 Task: Set "Audio channels" for transcode stream output to "9".
Action: Mouse moved to (107, 74)
Screenshot: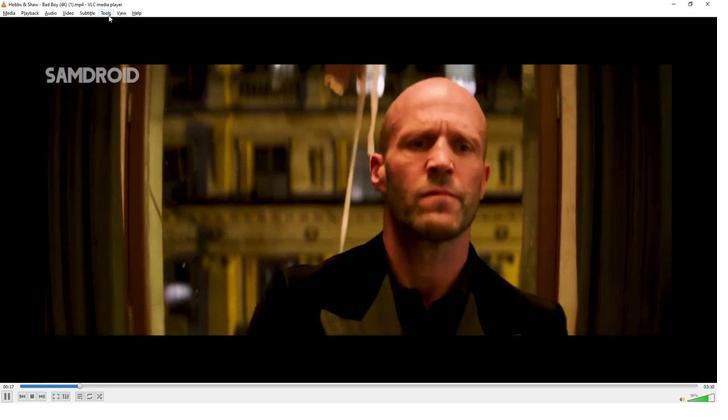 
Action: Mouse pressed left at (107, 74)
Screenshot: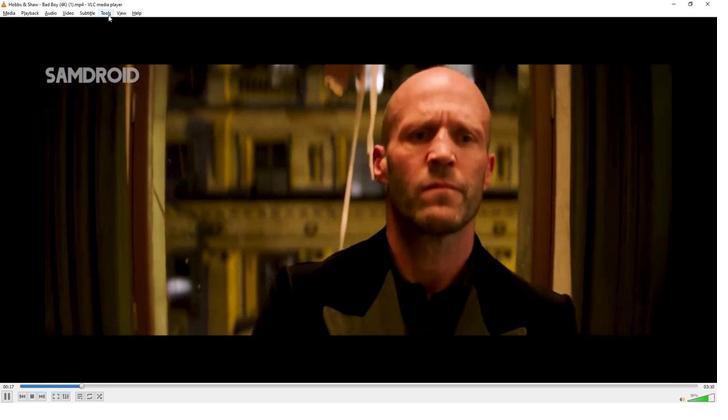 
Action: Mouse moved to (118, 103)
Screenshot: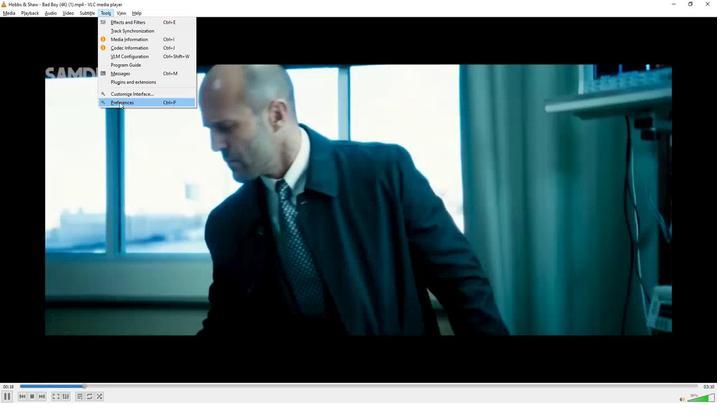 
Action: Mouse pressed left at (118, 103)
Screenshot: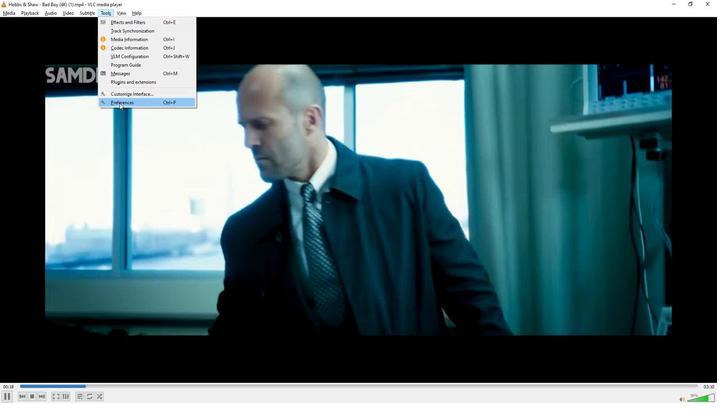 
Action: Mouse moved to (206, 167)
Screenshot: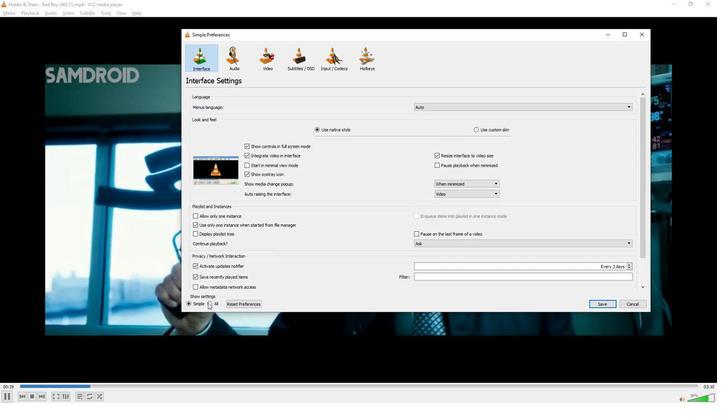 
Action: Mouse pressed left at (206, 167)
Screenshot: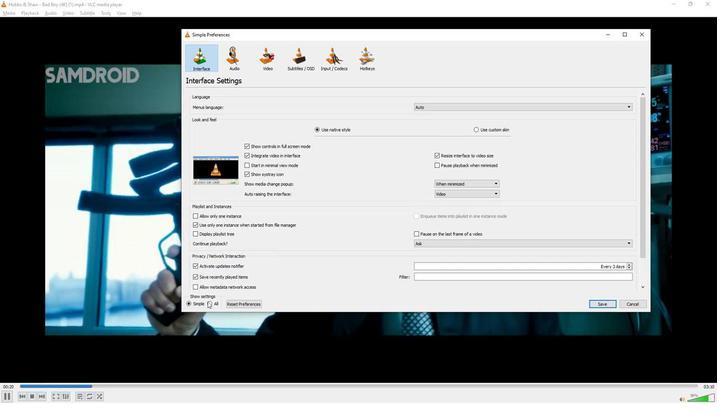 
Action: Mouse moved to (220, 150)
Screenshot: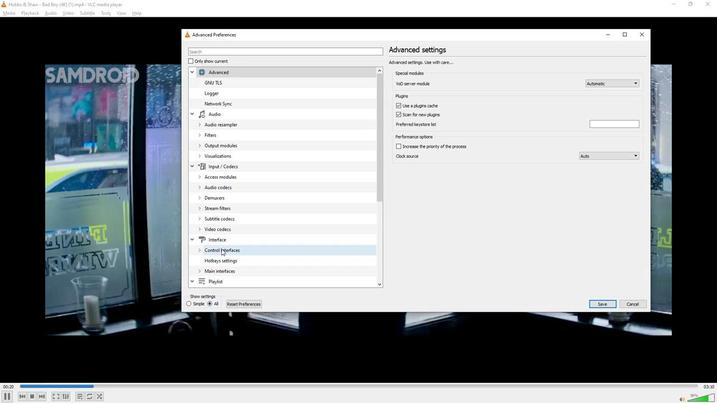 
Action: Mouse scrolled (220, 150) with delta (0, 0)
Screenshot: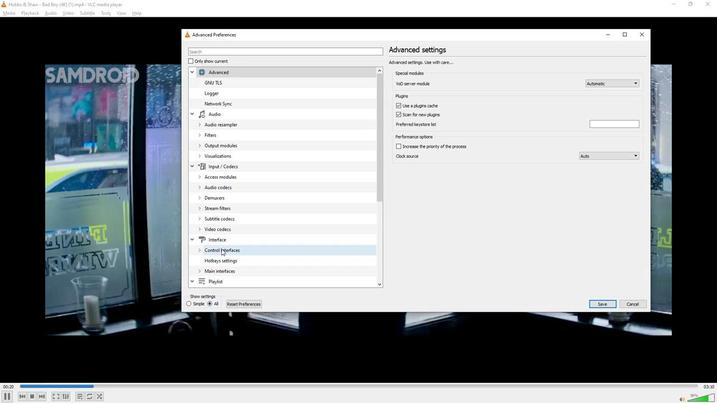 
Action: Mouse scrolled (220, 150) with delta (0, 0)
Screenshot: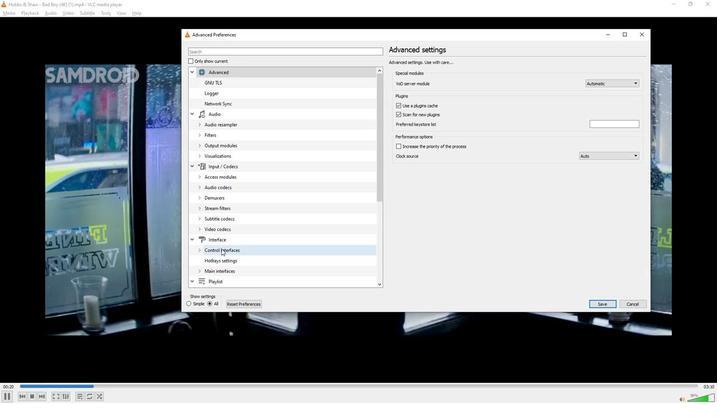 
Action: Mouse moved to (220, 150)
Screenshot: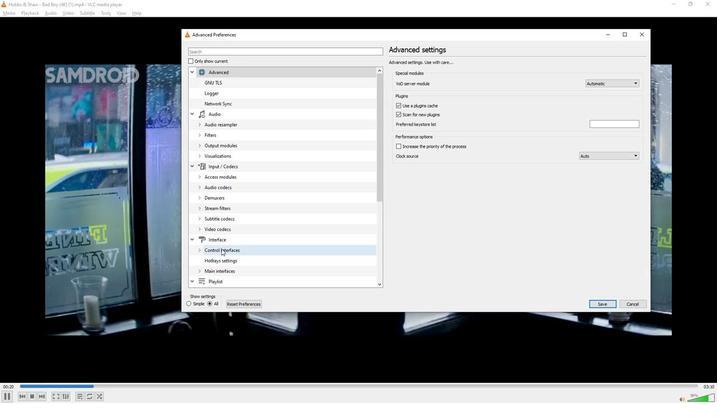 
Action: Mouse scrolled (220, 150) with delta (0, 0)
Screenshot: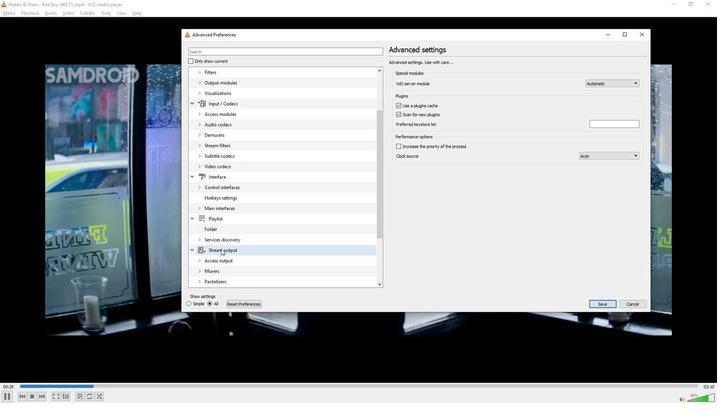 
Action: Mouse moved to (219, 150)
Screenshot: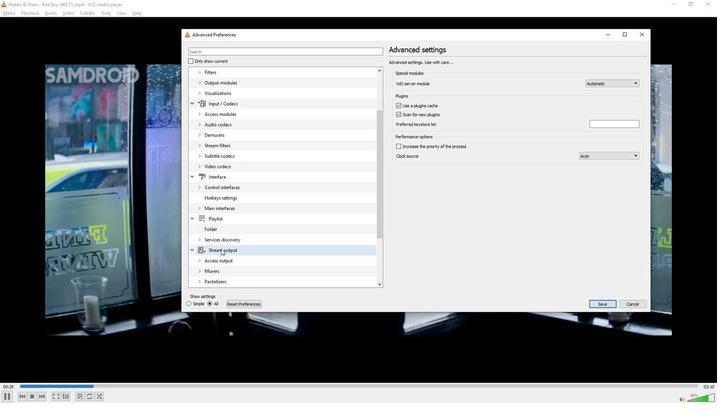 
Action: Mouse scrolled (219, 150) with delta (0, 0)
Screenshot: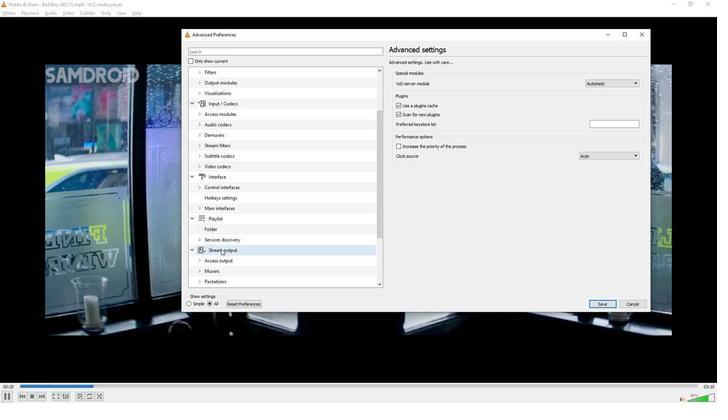 
Action: Mouse scrolled (219, 150) with delta (0, 0)
Screenshot: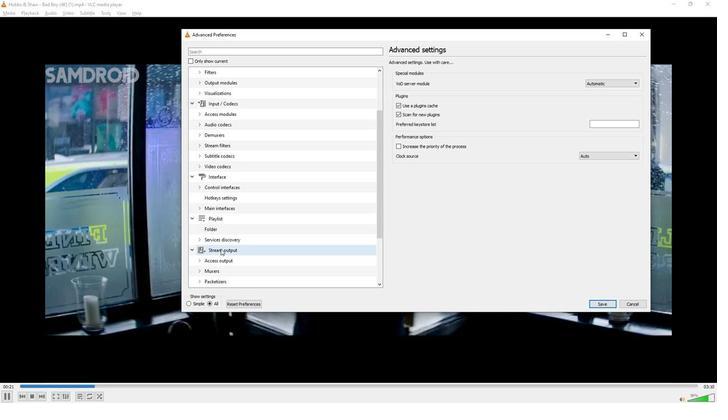 
Action: Mouse scrolled (219, 150) with delta (0, 0)
Screenshot: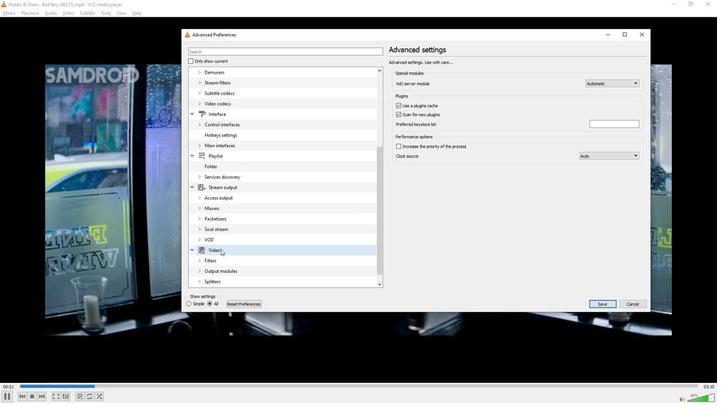 
Action: Mouse scrolled (219, 150) with delta (0, 0)
Screenshot: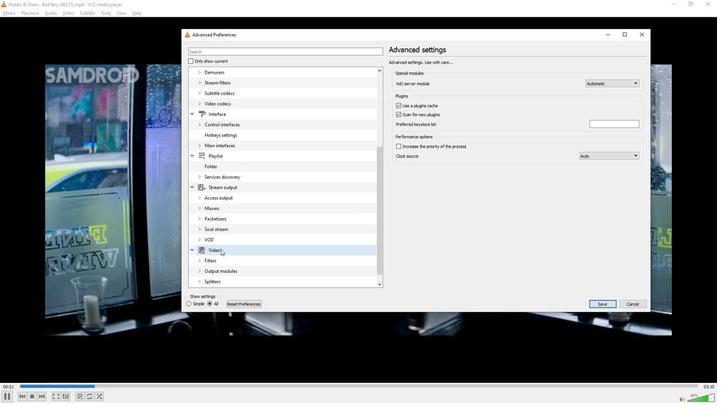 
Action: Mouse scrolled (219, 150) with delta (0, 0)
Screenshot: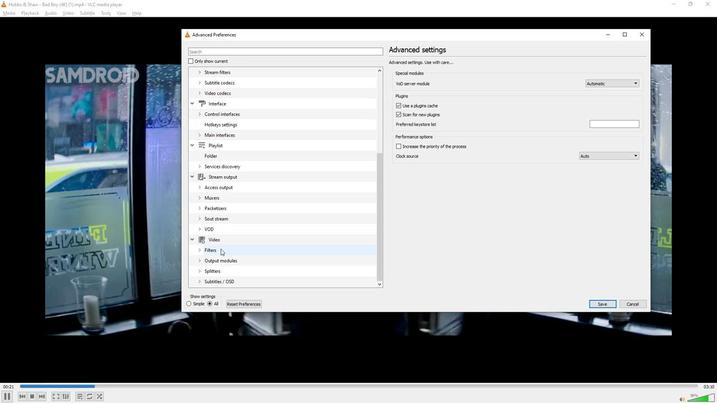 
Action: Mouse moved to (200, 140)
Screenshot: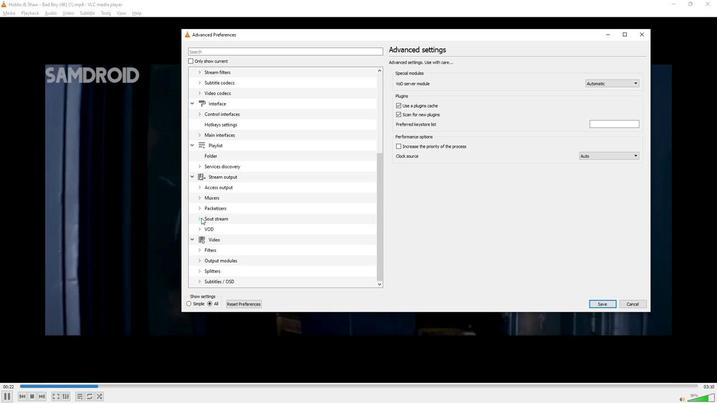 
Action: Mouse pressed left at (200, 140)
Screenshot: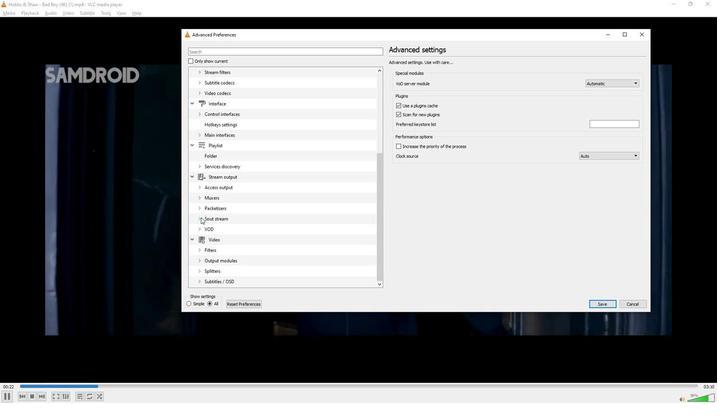 
Action: Mouse moved to (223, 153)
Screenshot: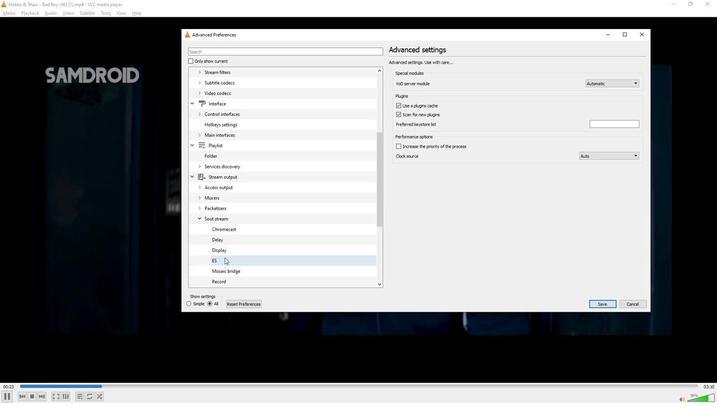 
Action: Mouse scrolled (223, 153) with delta (0, 0)
Screenshot: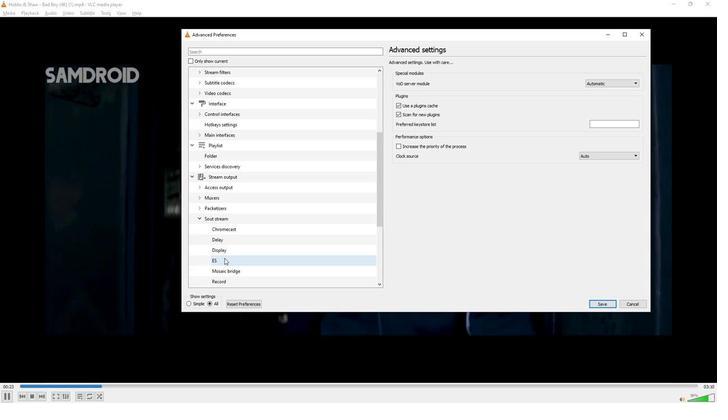
Action: Mouse scrolled (223, 153) with delta (0, 0)
Screenshot: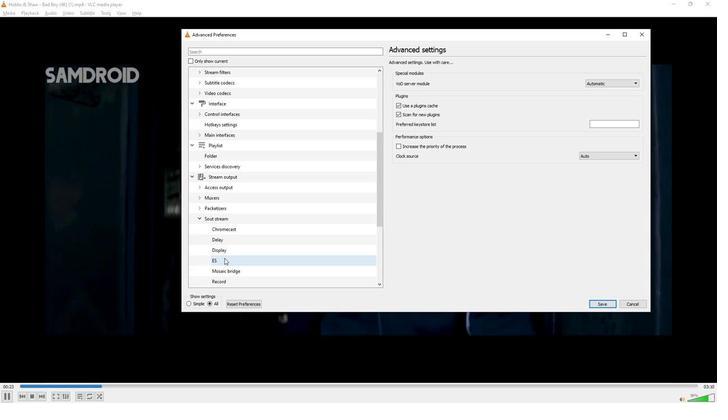
Action: Mouse moved to (223, 153)
Screenshot: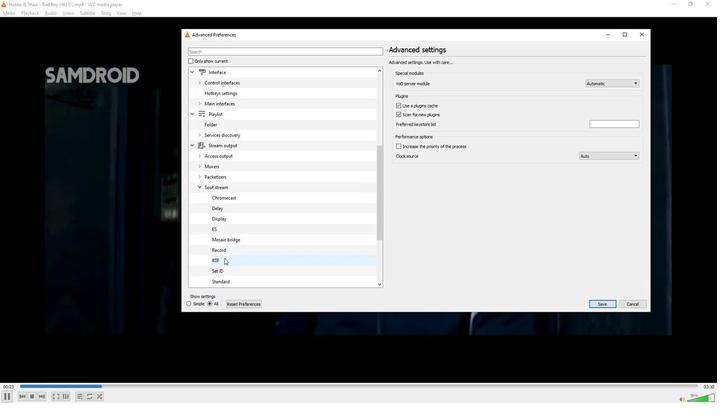 
Action: Mouse scrolled (223, 153) with delta (0, 0)
Screenshot: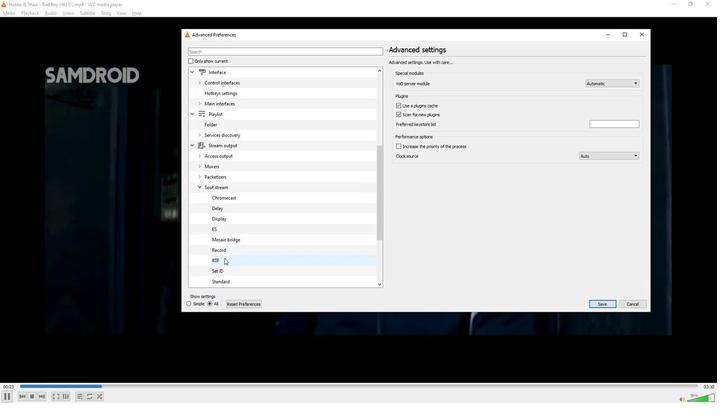 
Action: Mouse scrolled (223, 153) with delta (0, 0)
Screenshot: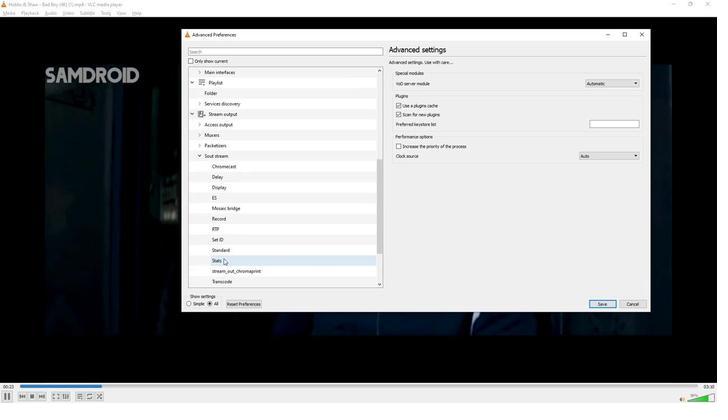 
Action: Mouse scrolled (223, 153) with delta (0, 0)
Screenshot: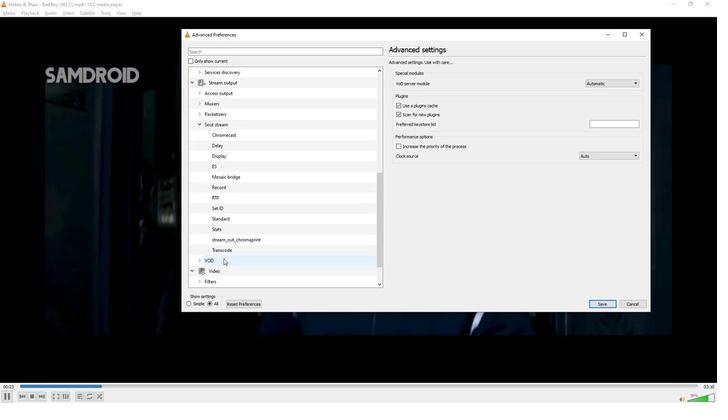 
Action: Mouse scrolled (223, 153) with delta (0, 0)
Screenshot: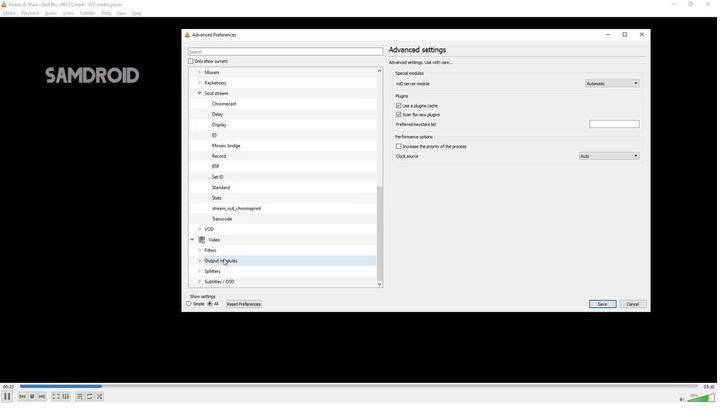 
Action: Mouse moved to (220, 140)
Screenshot: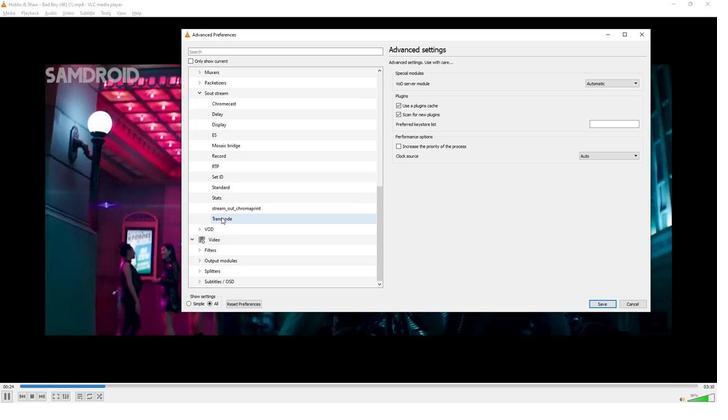 
Action: Mouse pressed left at (220, 140)
Screenshot: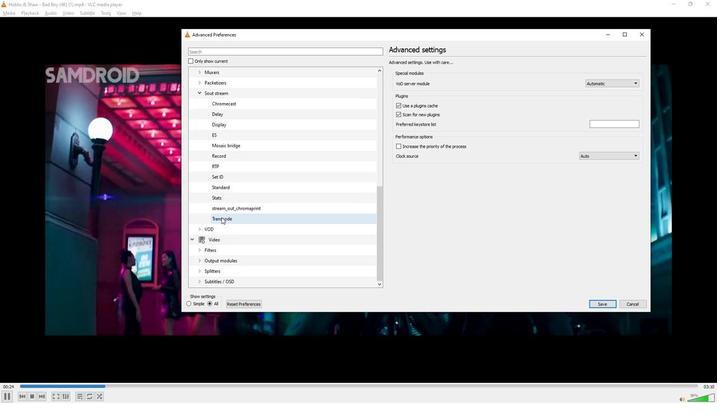 
Action: Mouse moved to (426, 136)
Screenshot: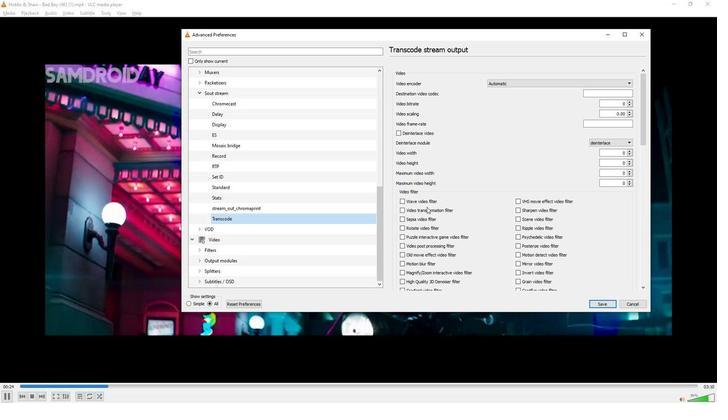 
Action: Mouse scrolled (426, 136) with delta (0, 0)
Screenshot: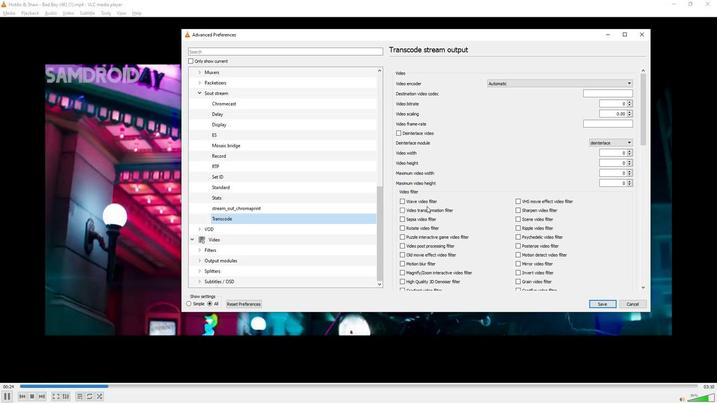 
Action: Mouse scrolled (426, 136) with delta (0, 0)
Screenshot: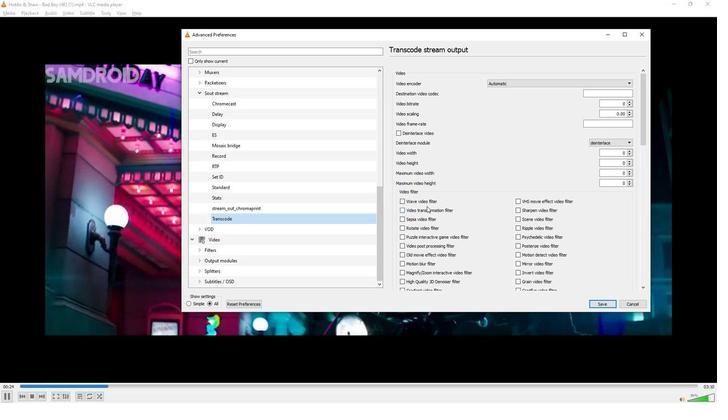 
Action: Mouse scrolled (426, 136) with delta (0, 0)
Screenshot: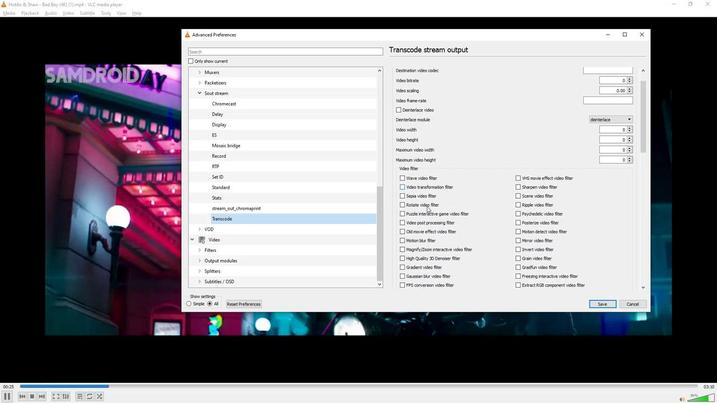 
Action: Mouse scrolled (426, 136) with delta (0, 0)
Screenshot: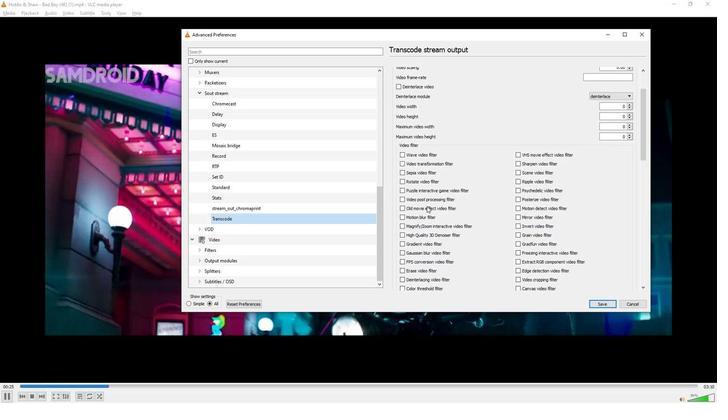 
Action: Mouse scrolled (426, 136) with delta (0, 0)
Screenshot: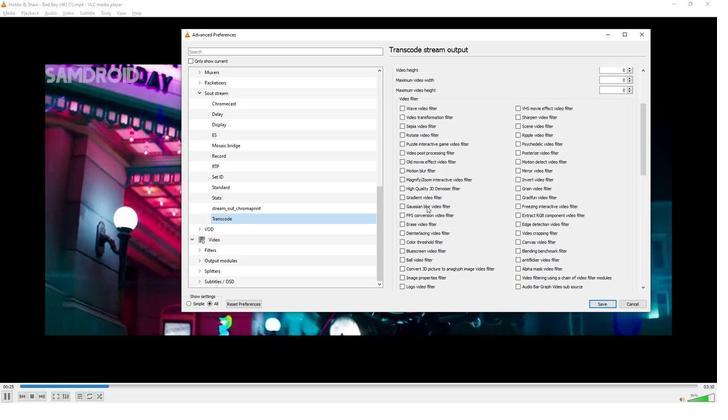 
Action: Mouse scrolled (426, 136) with delta (0, 0)
Screenshot: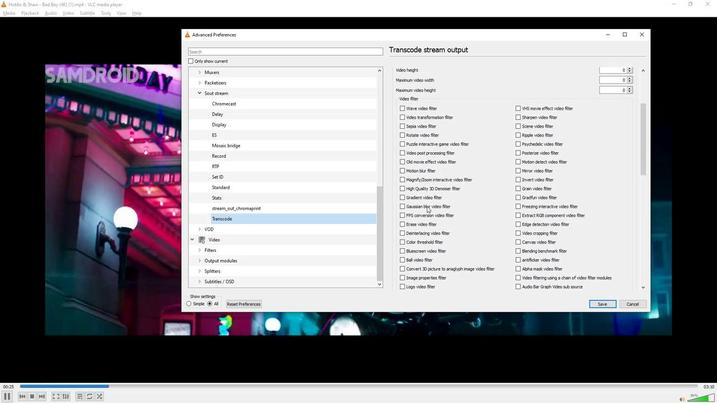 
Action: Mouse moved to (426, 136)
Screenshot: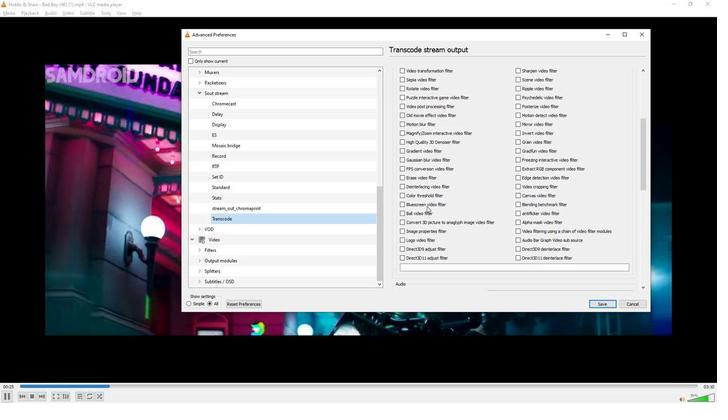 
Action: Mouse scrolled (426, 136) with delta (0, 0)
Screenshot: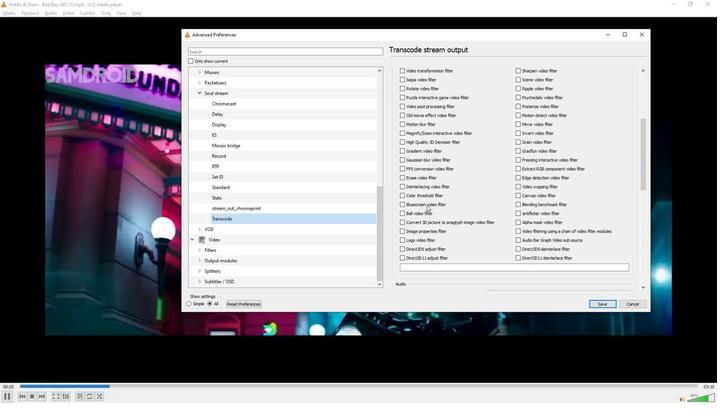 
Action: Mouse scrolled (426, 136) with delta (0, 0)
Screenshot: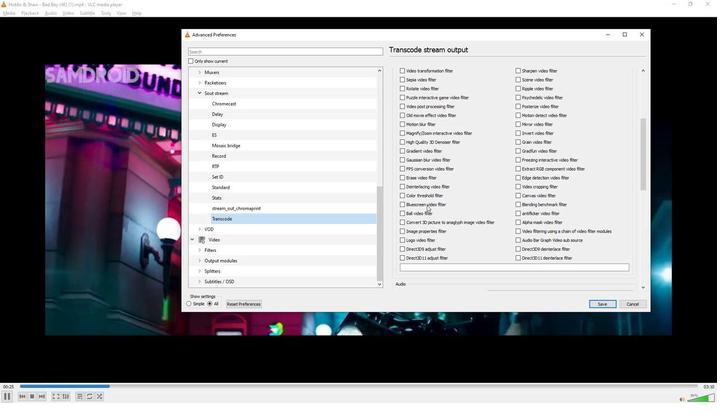
Action: Mouse scrolled (426, 136) with delta (0, 0)
Screenshot: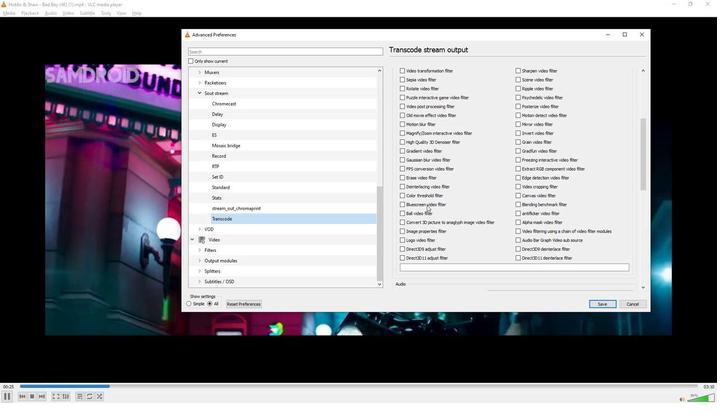 
Action: Mouse scrolled (426, 136) with delta (0, 0)
Screenshot: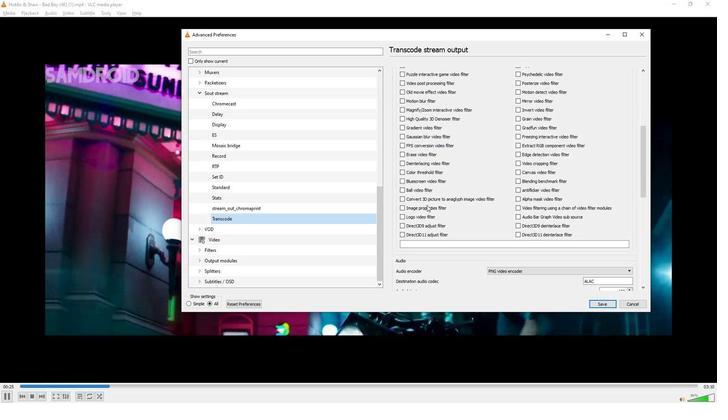
Action: Mouse scrolled (426, 136) with delta (0, 0)
Screenshot: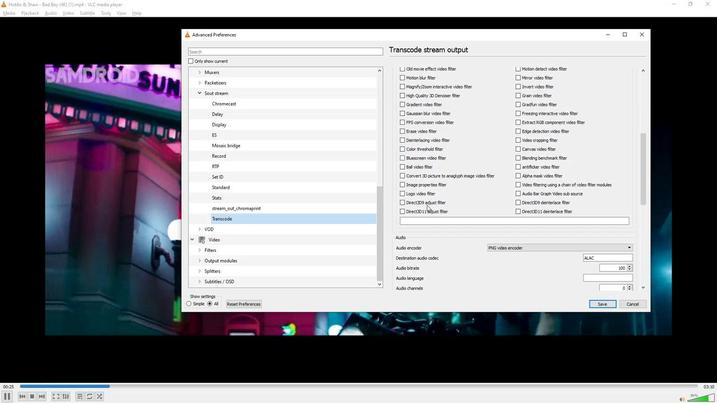 
Action: Mouse scrolled (426, 136) with delta (0, 0)
Screenshot: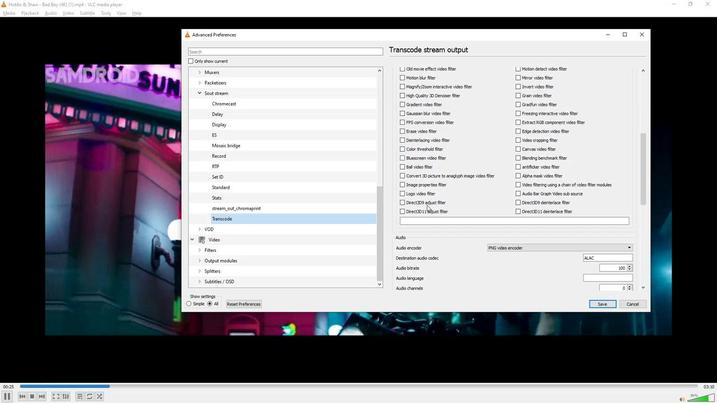 
Action: Mouse scrolled (426, 136) with delta (0, 0)
Screenshot: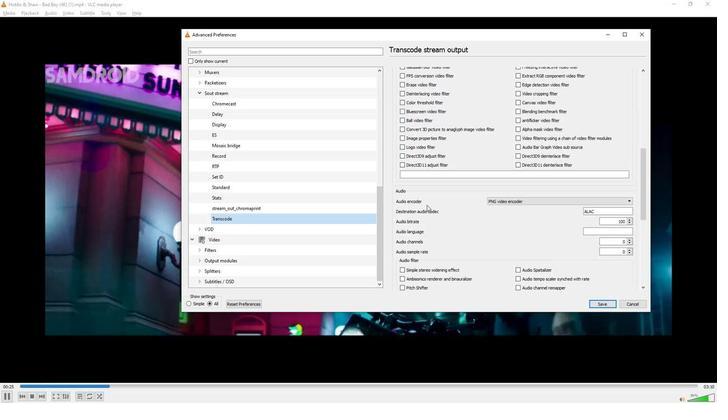 
Action: Mouse scrolled (426, 136) with delta (0, 0)
Screenshot: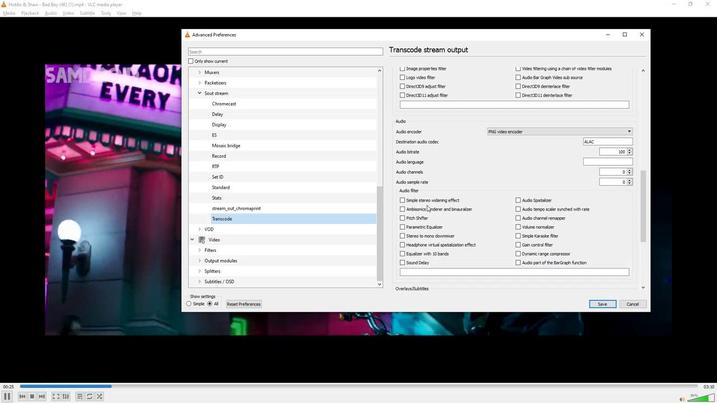 
Action: Mouse scrolled (426, 136) with delta (0, 0)
Screenshot: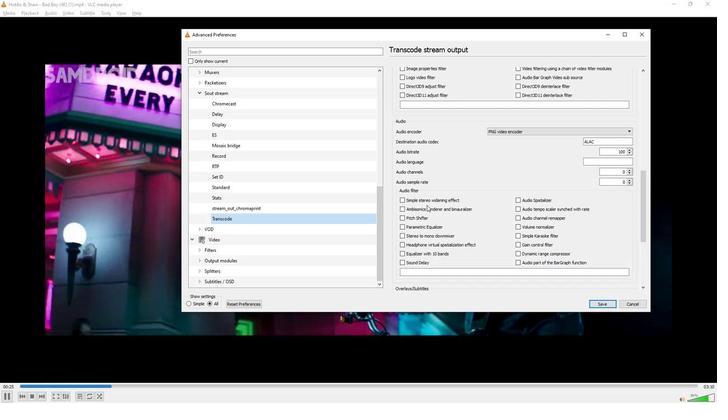 
Action: Mouse scrolled (426, 136) with delta (0, 0)
Screenshot: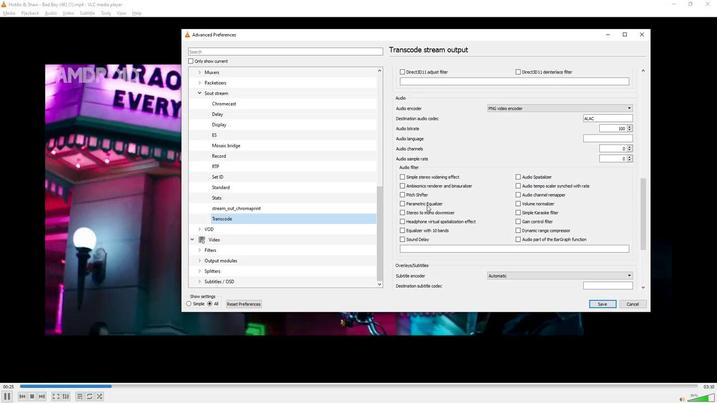 
Action: Mouse moved to (427, 136)
Screenshot: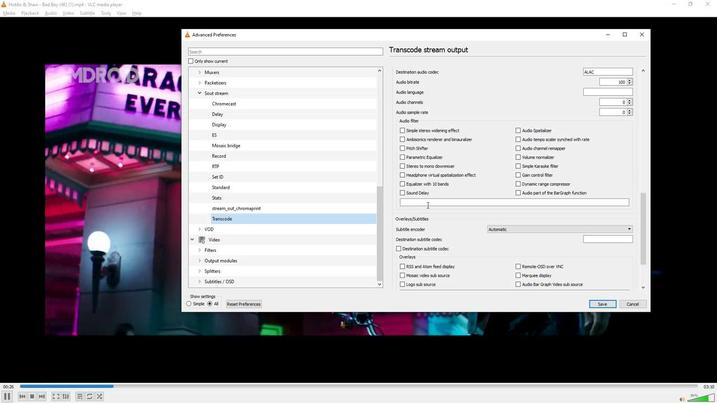 
Action: Mouse scrolled (427, 136) with delta (0, 0)
Screenshot: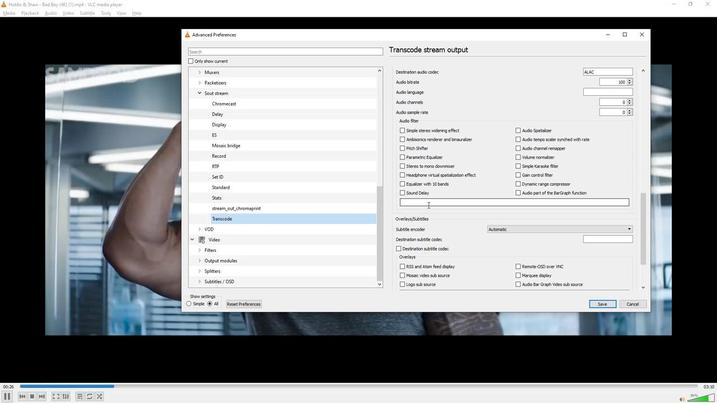 
Action: Mouse scrolled (427, 136) with delta (0, 0)
Screenshot: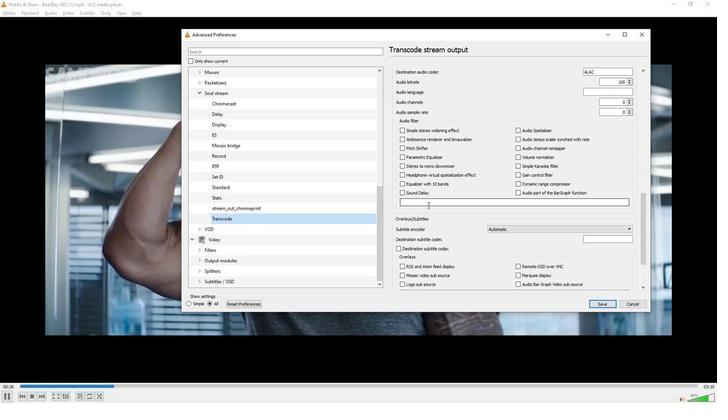 
Action: Mouse moved to (467, 128)
Screenshot: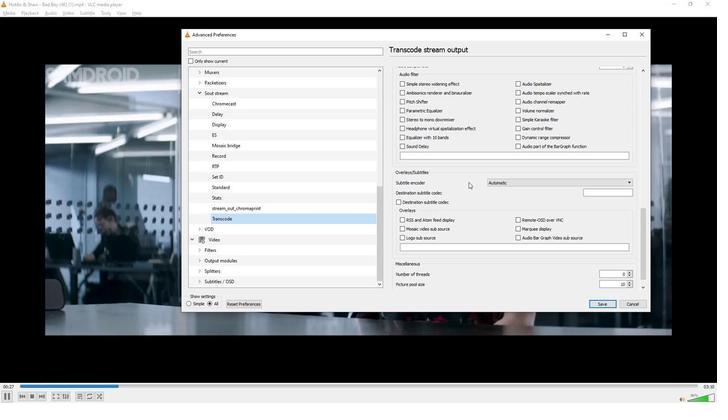 
Action: Mouse scrolled (467, 129) with delta (0, 0)
Screenshot: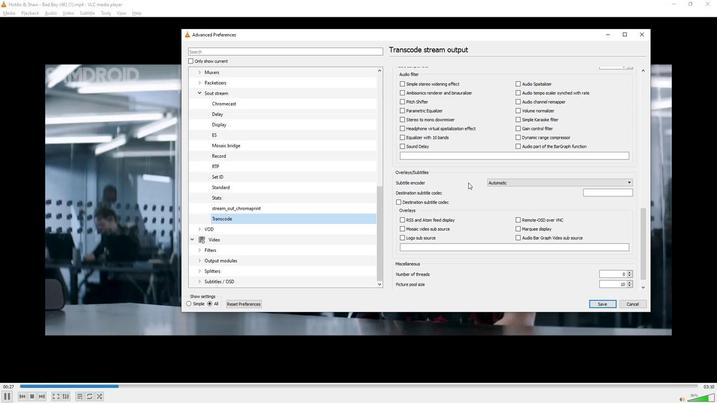
Action: Mouse scrolled (467, 129) with delta (0, 0)
Screenshot: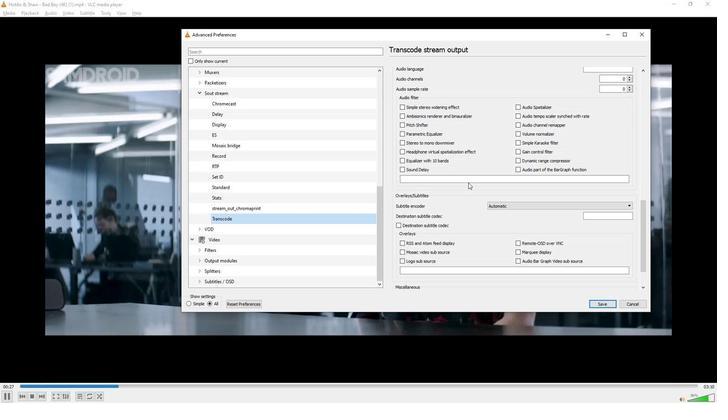 
Action: Mouse moved to (628, 102)
Screenshot: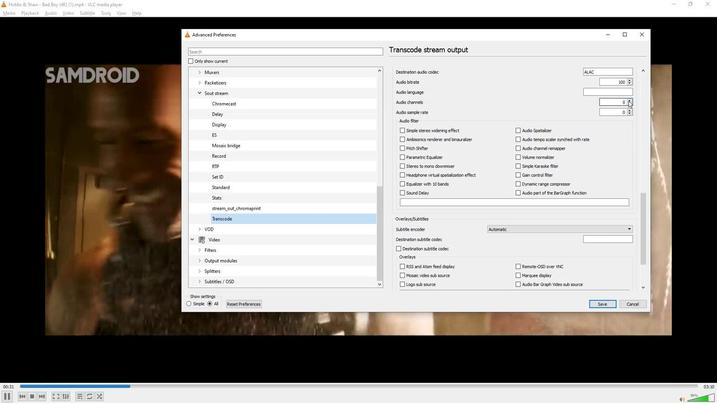 
Action: Mouse pressed left at (628, 102)
Screenshot: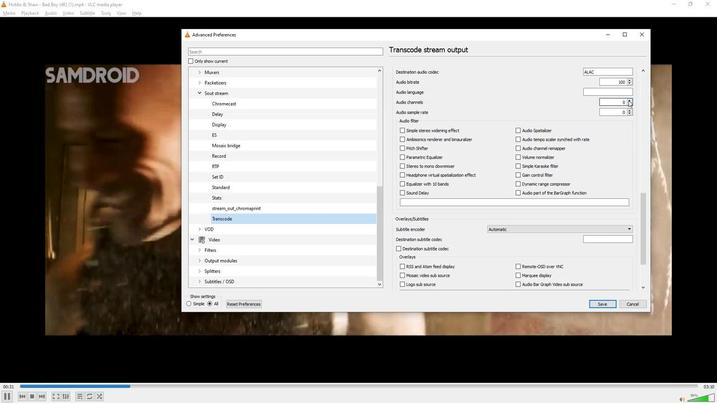 
Action: Mouse pressed left at (628, 102)
Screenshot: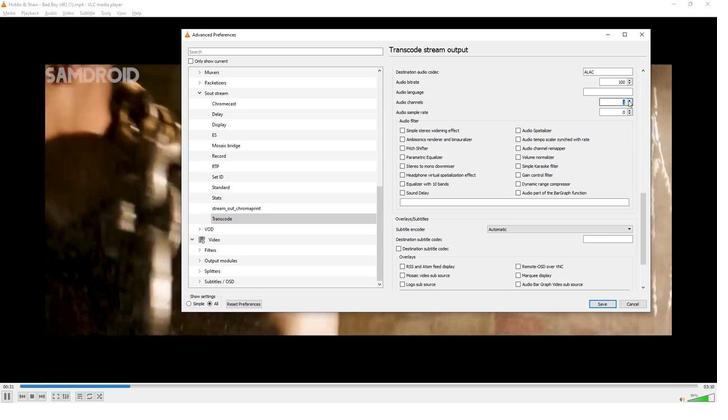 
Action: Mouse pressed left at (628, 102)
Screenshot: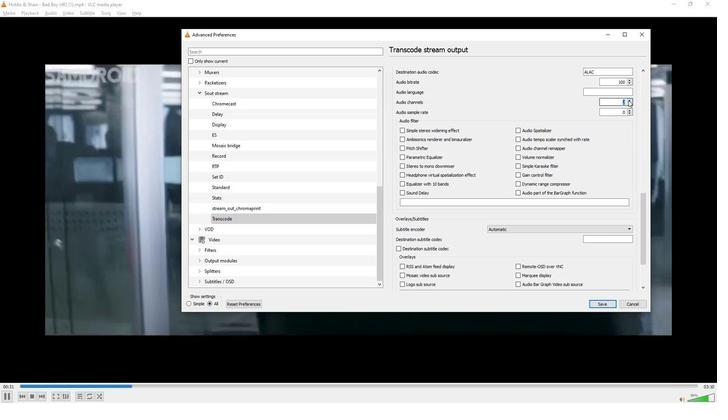
Action: Mouse moved to (628, 102)
Screenshot: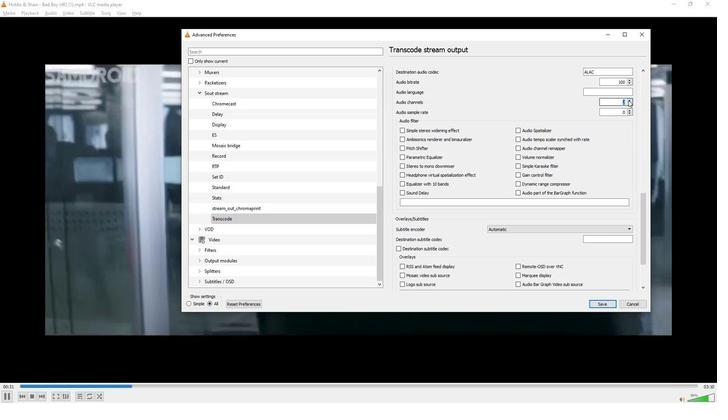 
Action: Mouse pressed left at (628, 102)
Screenshot: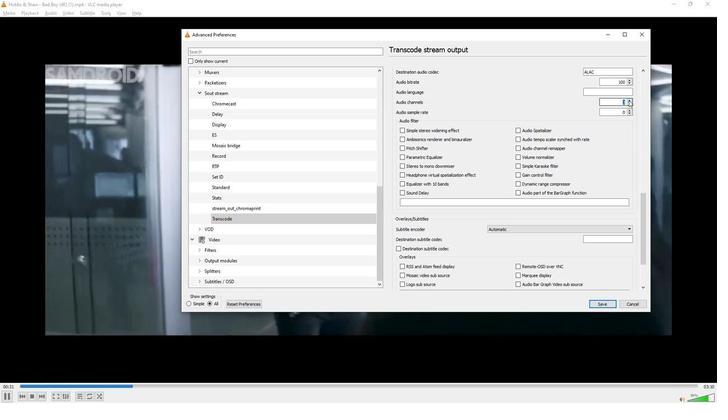 
Action: Mouse moved to (628, 102)
Screenshot: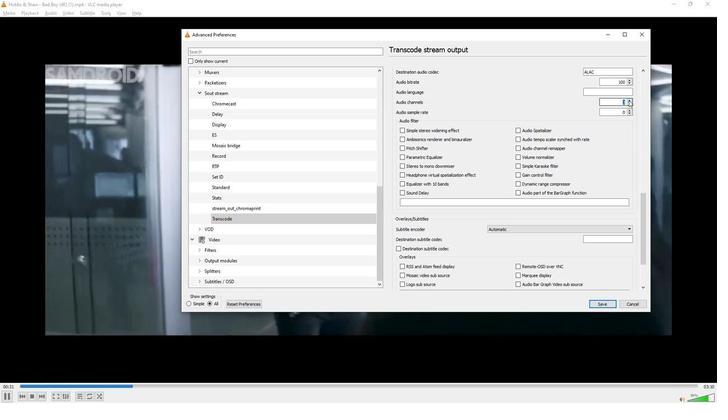 
Action: Mouse pressed left at (628, 102)
Screenshot: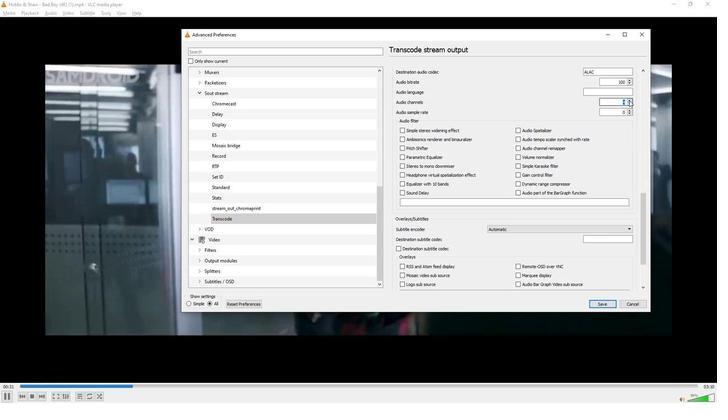 
Action: Mouse pressed left at (628, 102)
Screenshot: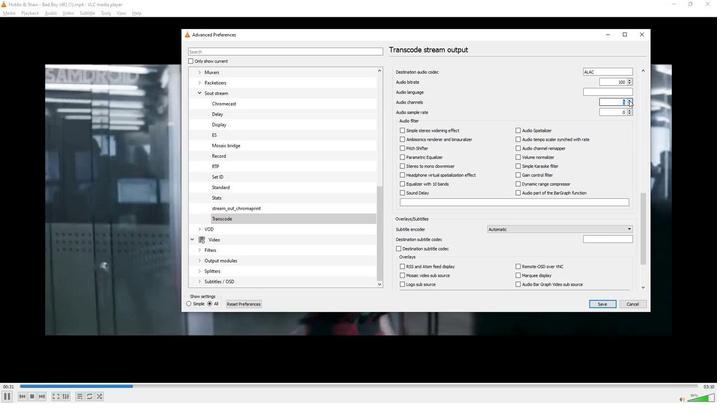 
Action: Mouse pressed left at (628, 102)
Screenshot: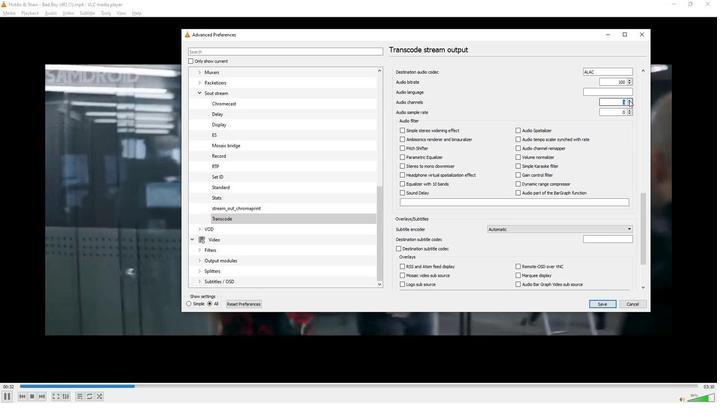 
Action: Mouse pressed left at (628, 102)
Screenshot: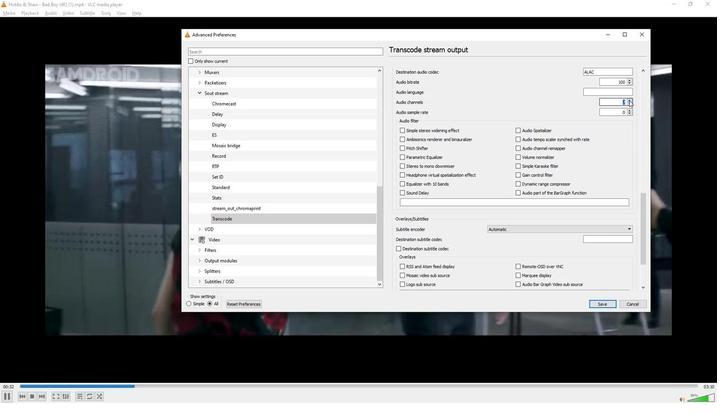 
Action: Mouse pressed left at (628, 102)
Screenshot: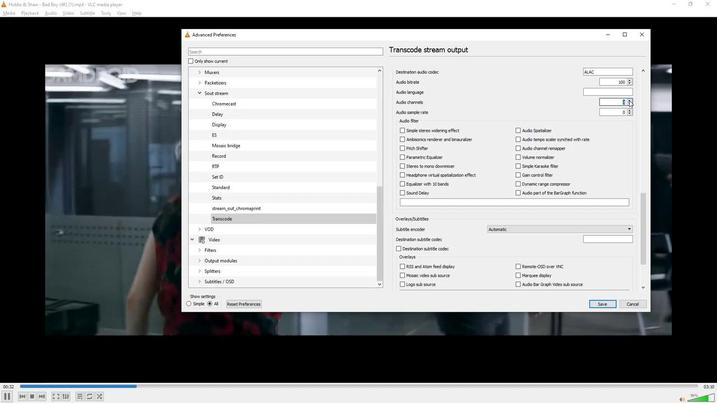 
Action: Mouse pressed left at (628, 102)
Screenshot: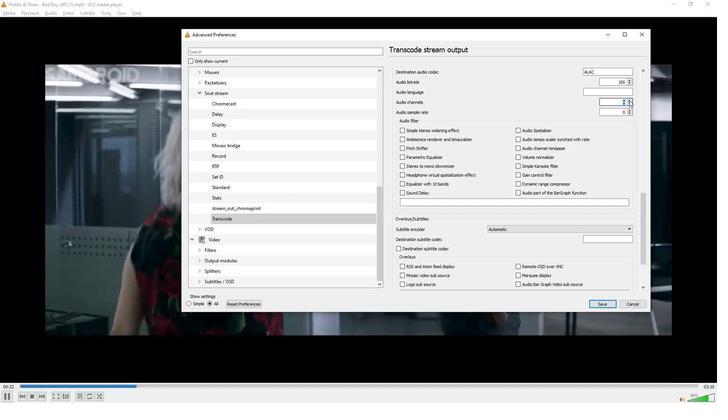 
Action: Mouse moved to (583, 103)
Screenshot: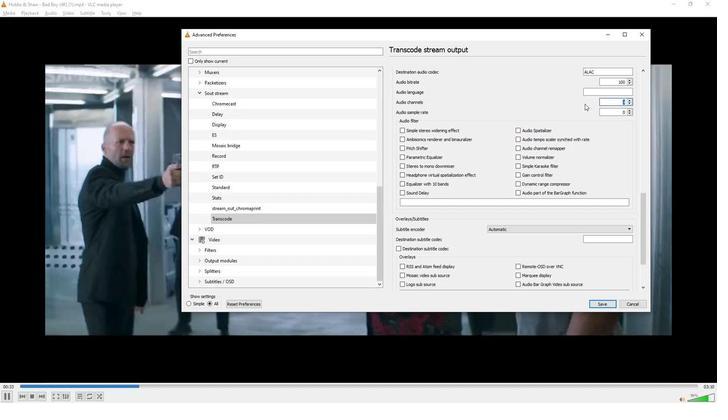 
Action: Mouse pressed left at (583, 103)
Screenshot: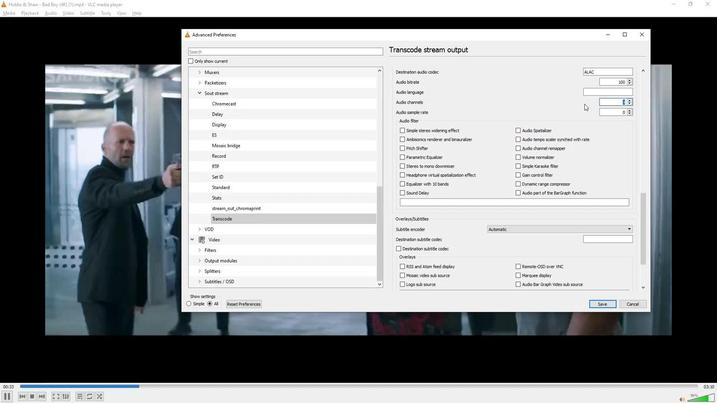 
Action: Mouse moved to (583, 103)
Screenshot: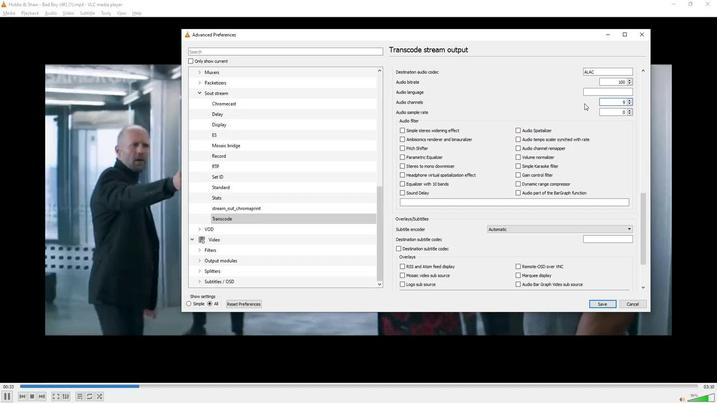 
